 Task: Create a task  Inconsistent handling of null or empty values , assign it to team member softage.6@softage.net in the project ZoneTech and update the status of the task to  Off Track , set the priority of the task to Medium.
Action: Mouse moved to (159, 145)
Screenshot: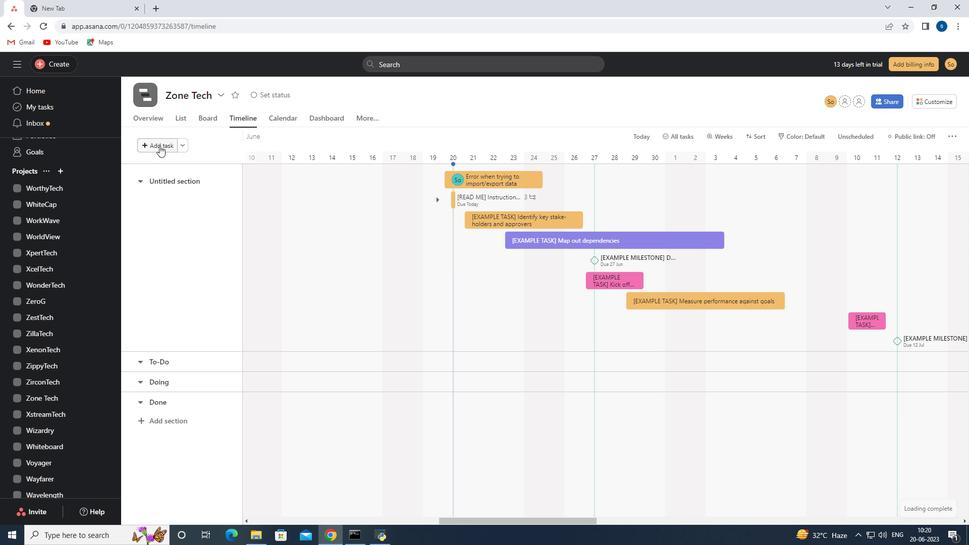 
Action: Mouse pressed left at (159, 145)
Screenshot: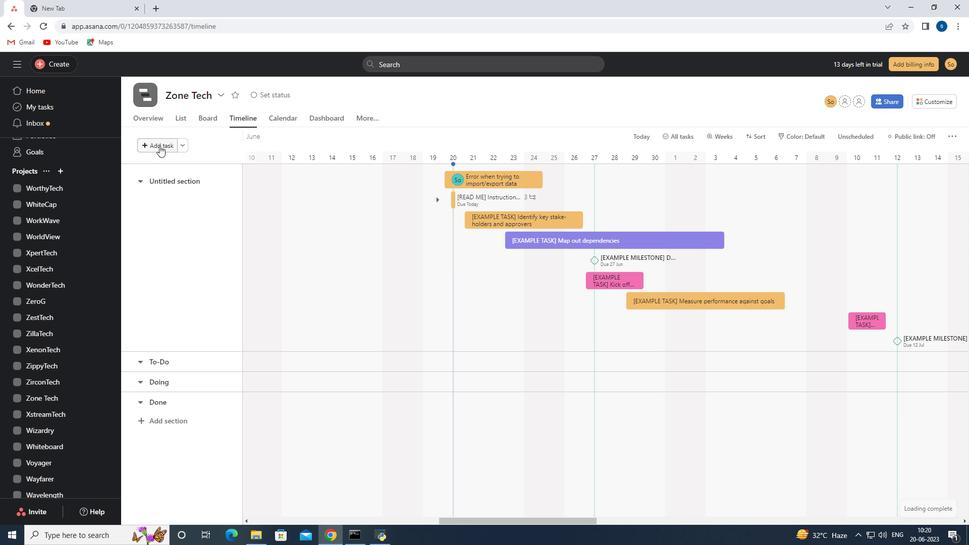 
Action: Mouse moved to (260, 177)
Screenshot: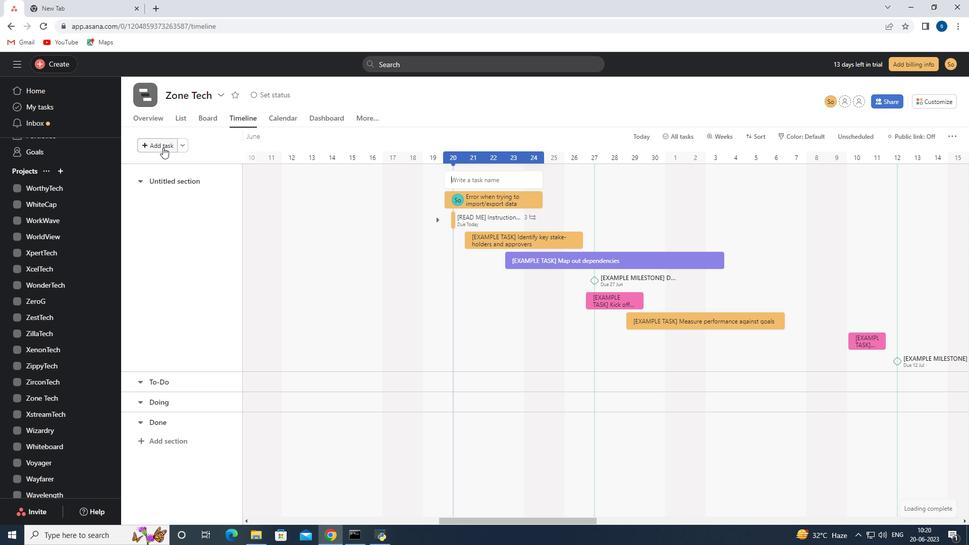 
Action: Key pressed <Key.shift>Inconsistent<Key.space>handling<Key.space>of<Key.space>null<Key.space>or<Key.space>empty<Key.space>values
Screenshot: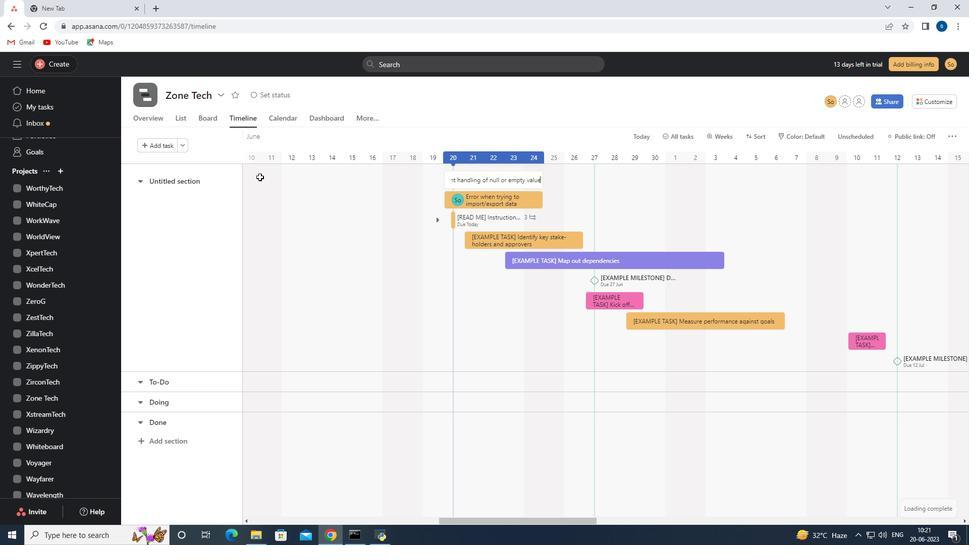 
Action: Mouse moved to (465, 181)
Screenshot: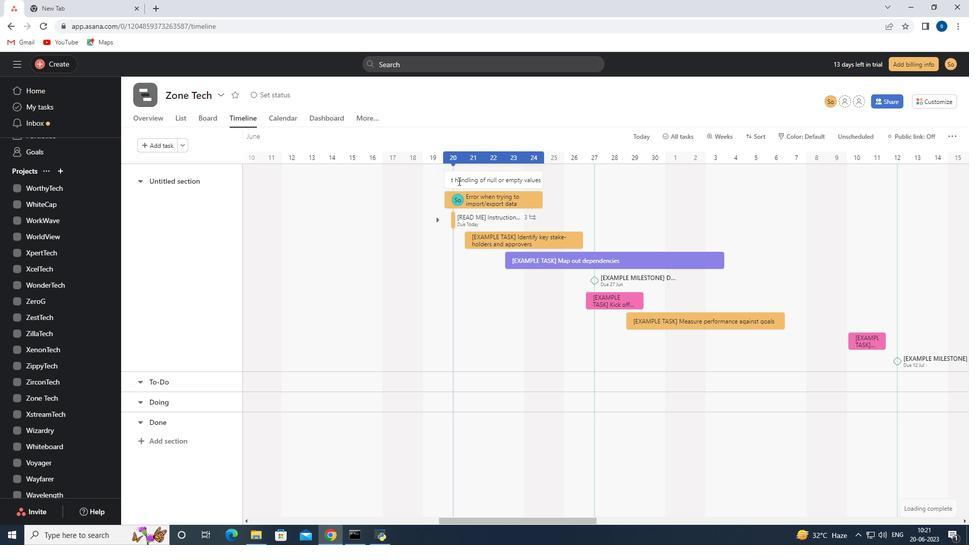 
Action: Mouse pressed left at (465, 181)
Screenshot: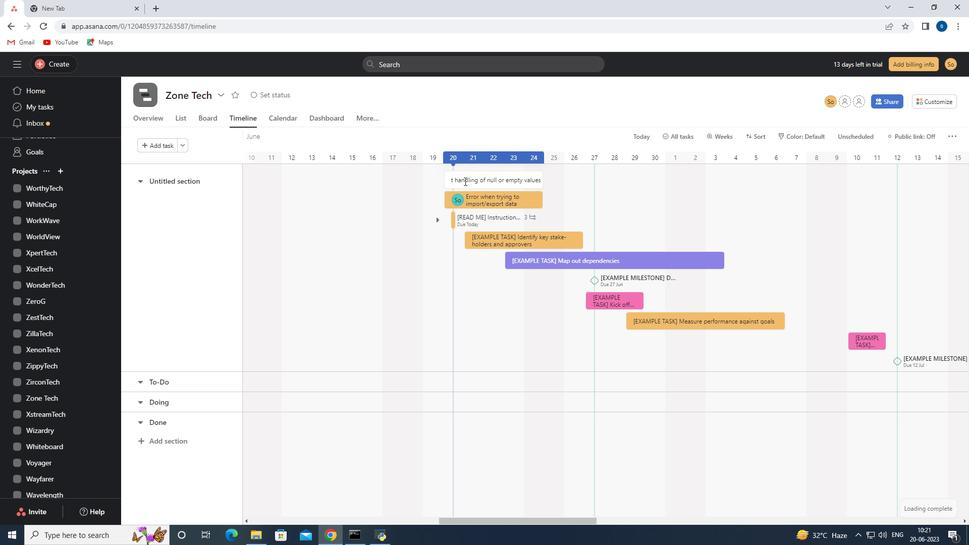 
Action: Mouse moved to (736, 198)
Screenshot: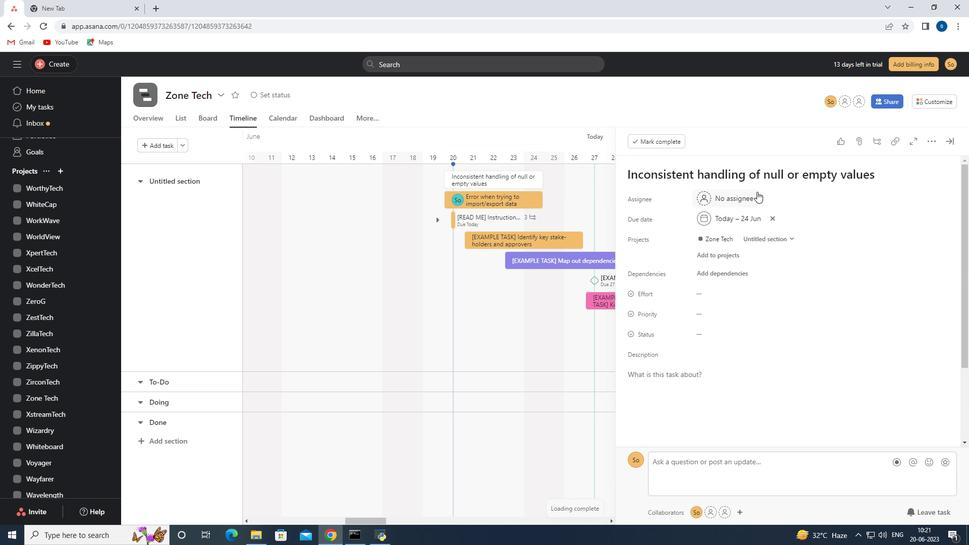 
Action: Mouse pressed left at (736, 198)
Screenshot: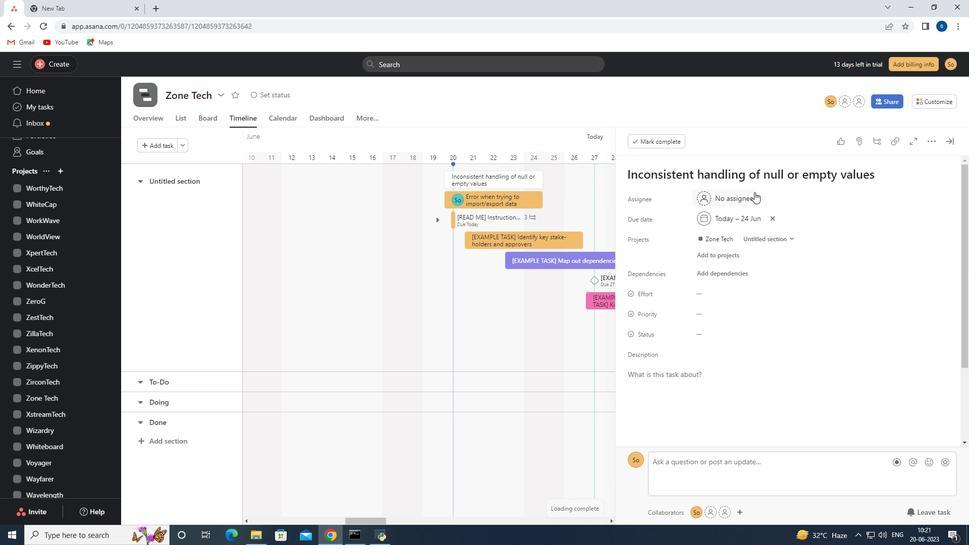 
Action: Mouse moved to (732, 200)
Screenshot: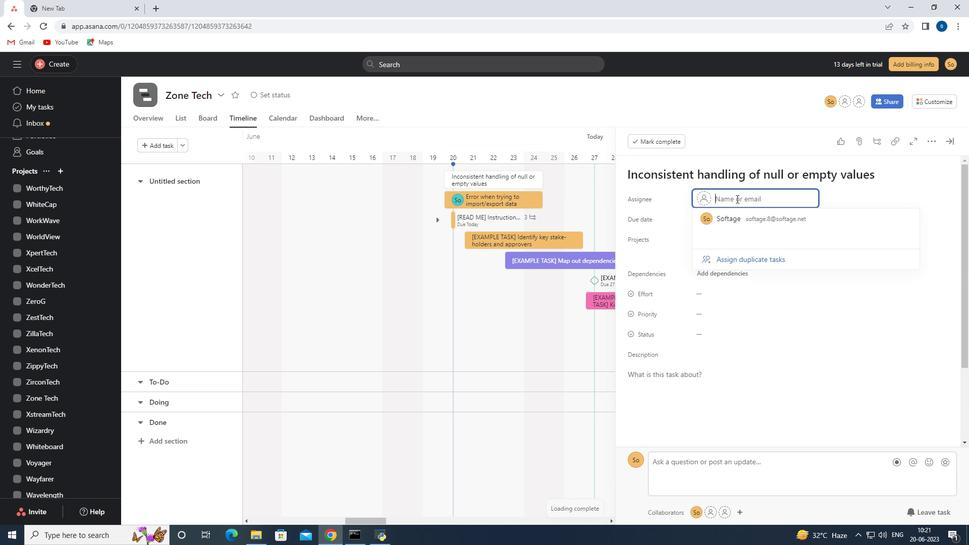 
Action: Key pressed softage.6<Key.shift>@softage.net
Screenshot: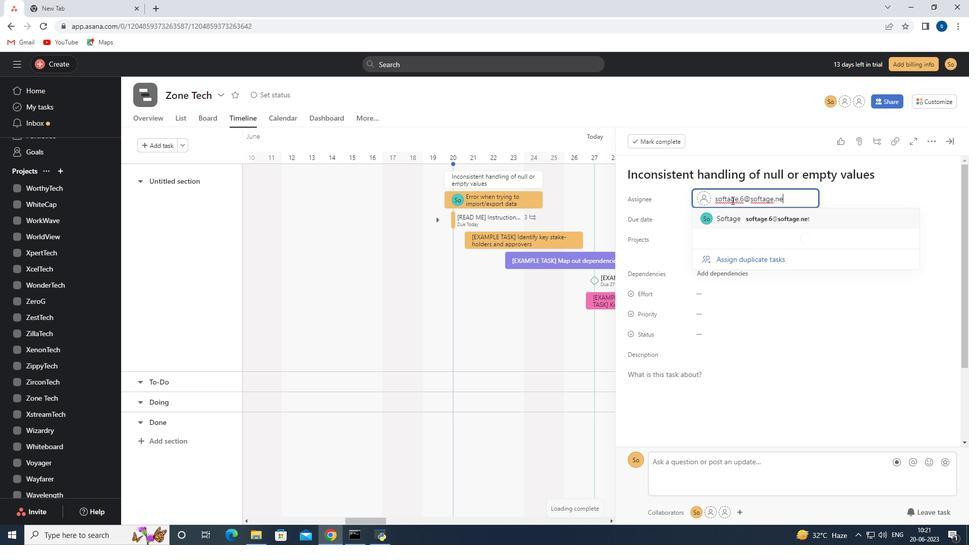 
Action: Mouse moved to (752, 216)
Screenshot: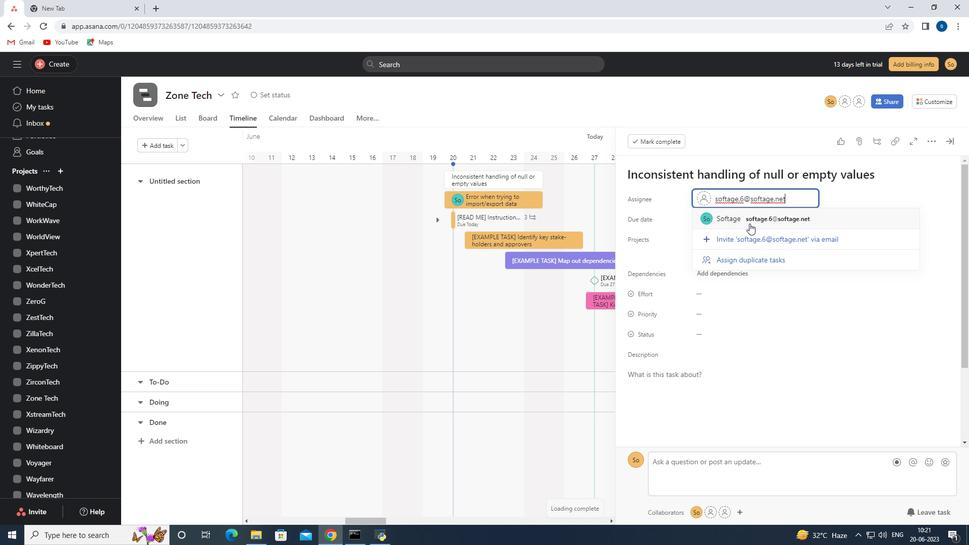 
Action: Mouse pressed left at (752, 216)
Screenshot: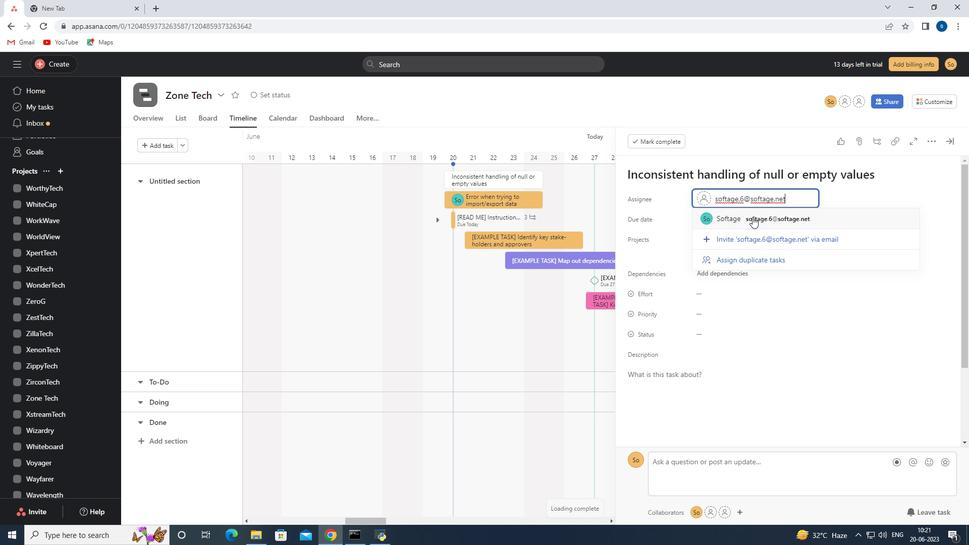 
Action: Mouse moved to (723, 330)
Screenshot: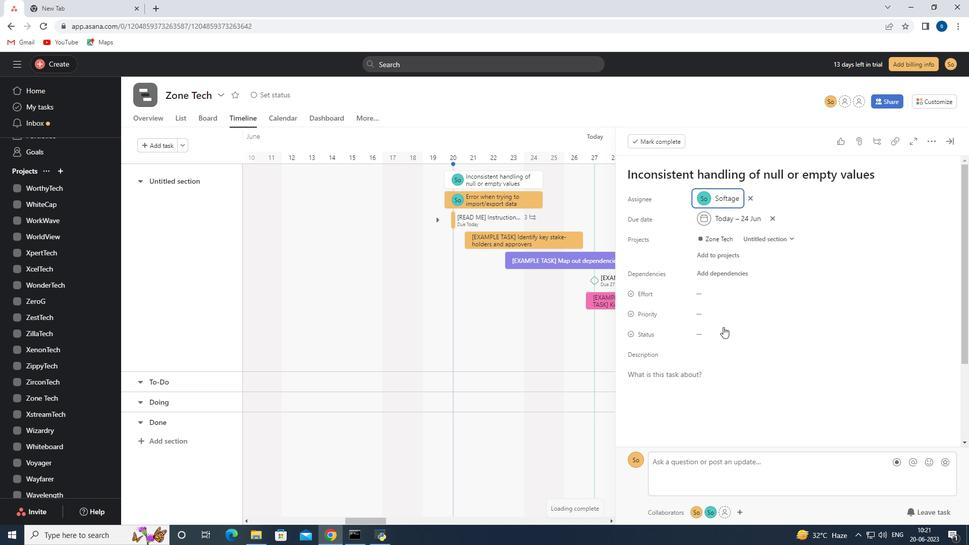 
Action: Mouse pressed left at (723, 330)
Screenshot: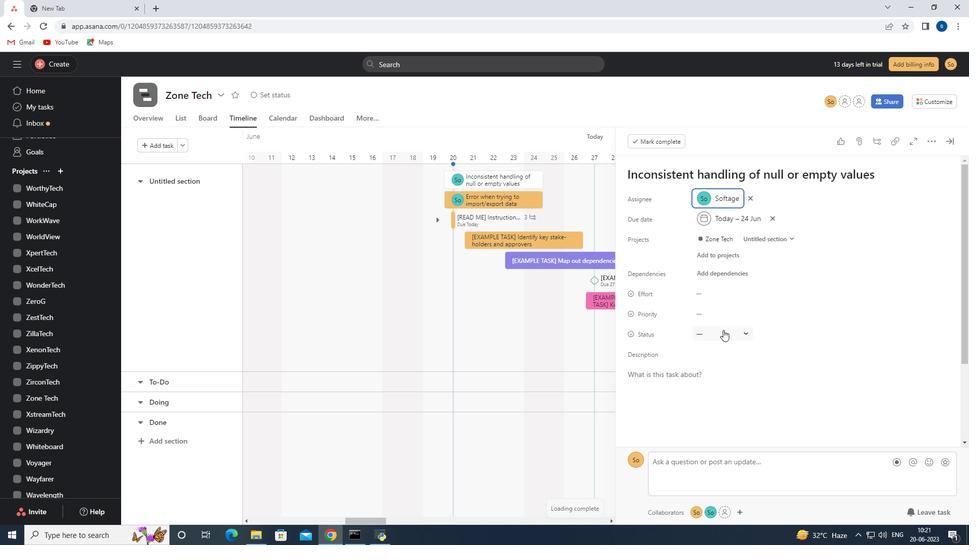 
Action: Mouse moved to (731, 402)
Screenshot: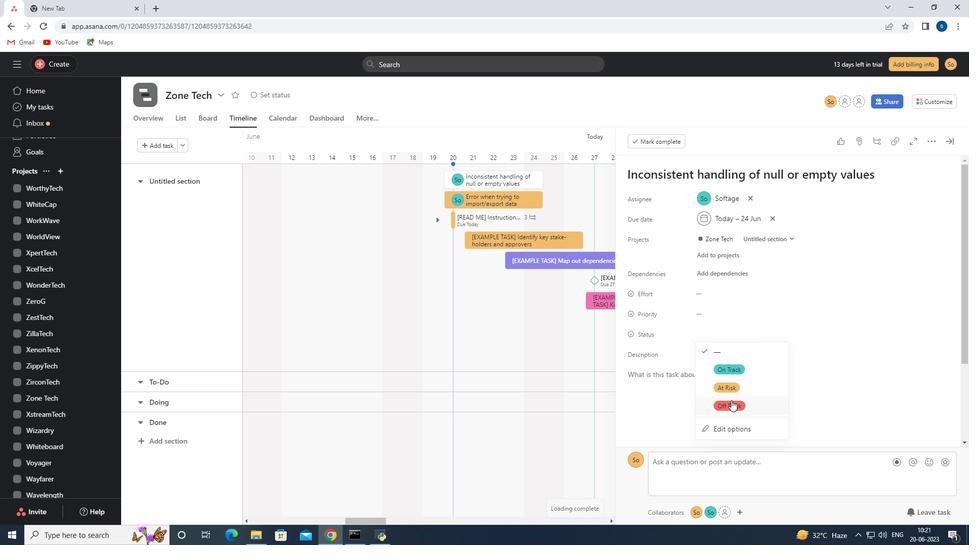 
Action: Mouse pressed left at (731, 402)
Screenshot: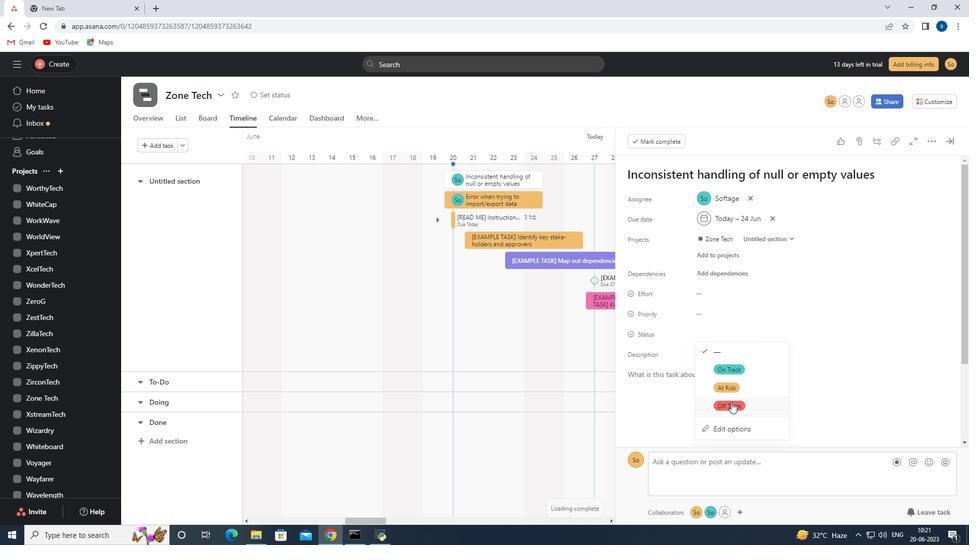 
Action: Mouse moved to (708, 314)
Screenshot: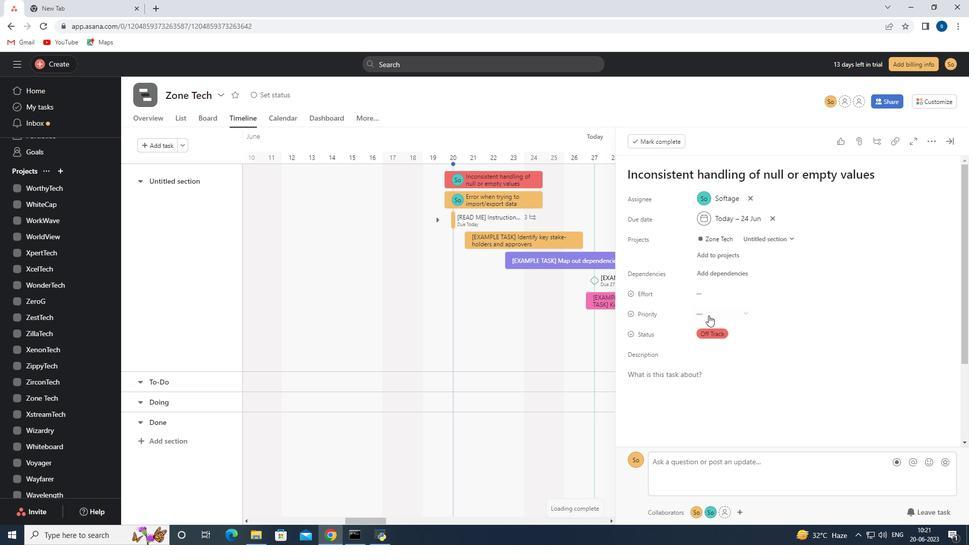 
Action: Mouse pressed left at (708, 314)
Screenshot: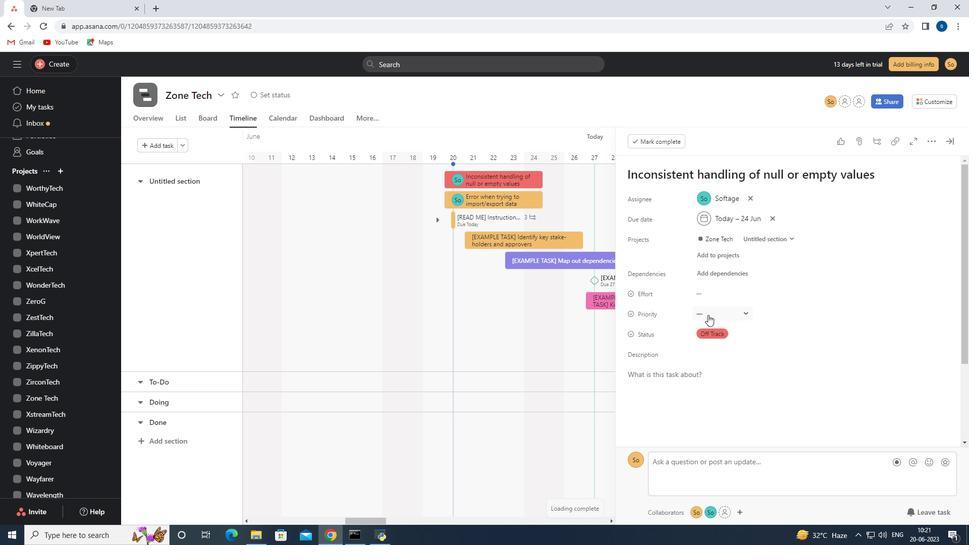
Action: Mouse moved to (730, 368)
Screenshot: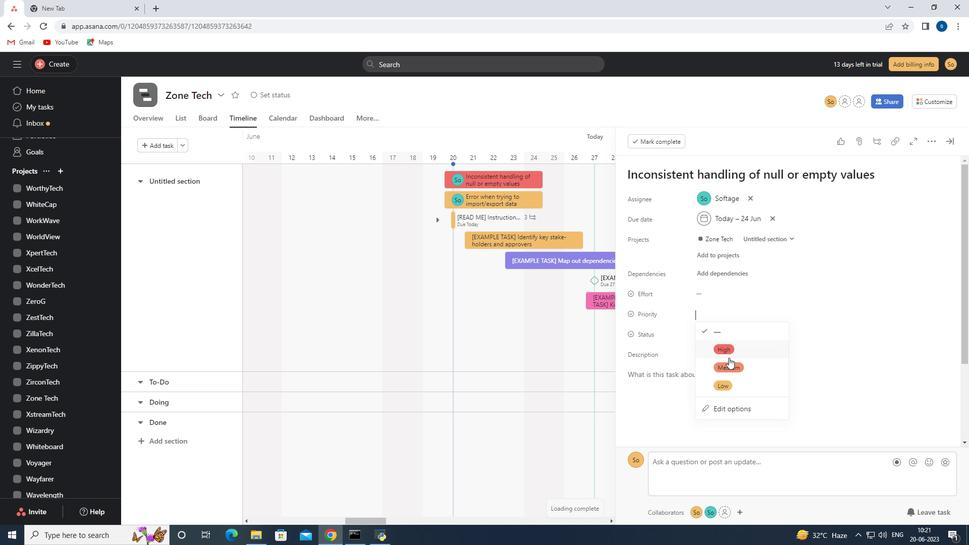 
Action: Mouse pressed left at (730, 368)
Screenshot: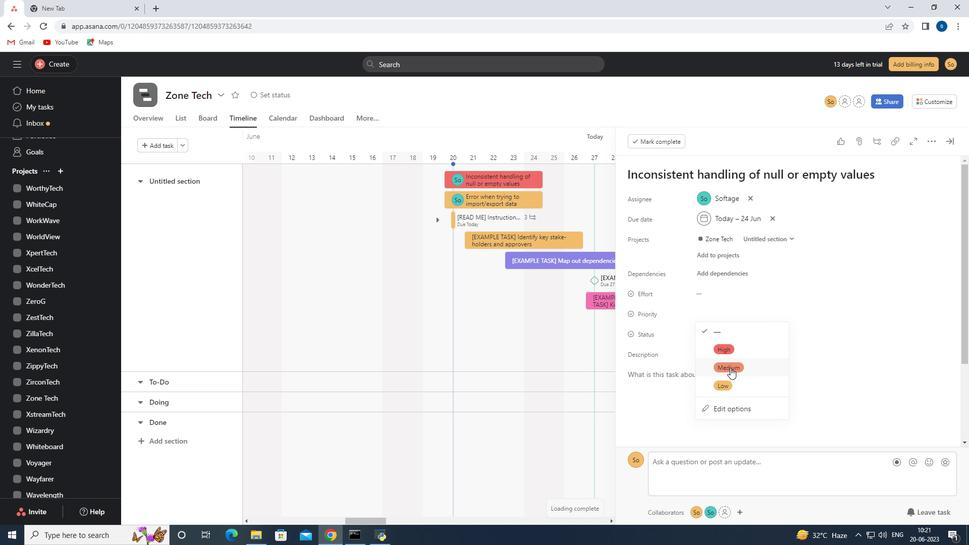 
Action: Mouse moved to (460, 374)
Screenshot: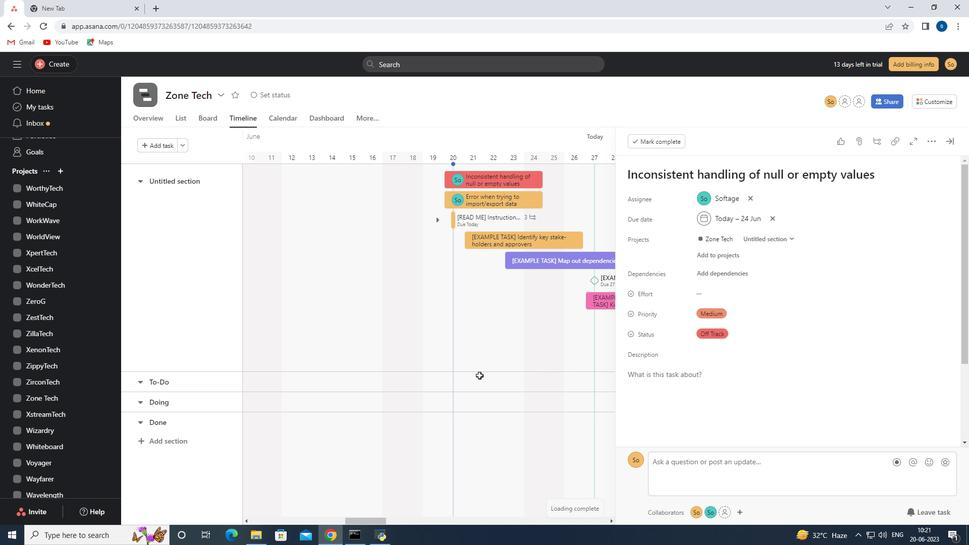 
